 Task: Create a due date automation trigger when advanced on, on the tuesday of the week a card is due add dates not starting today at 11:00 AM.
Action: Mouse moved to (1170, 82)
Screenshot: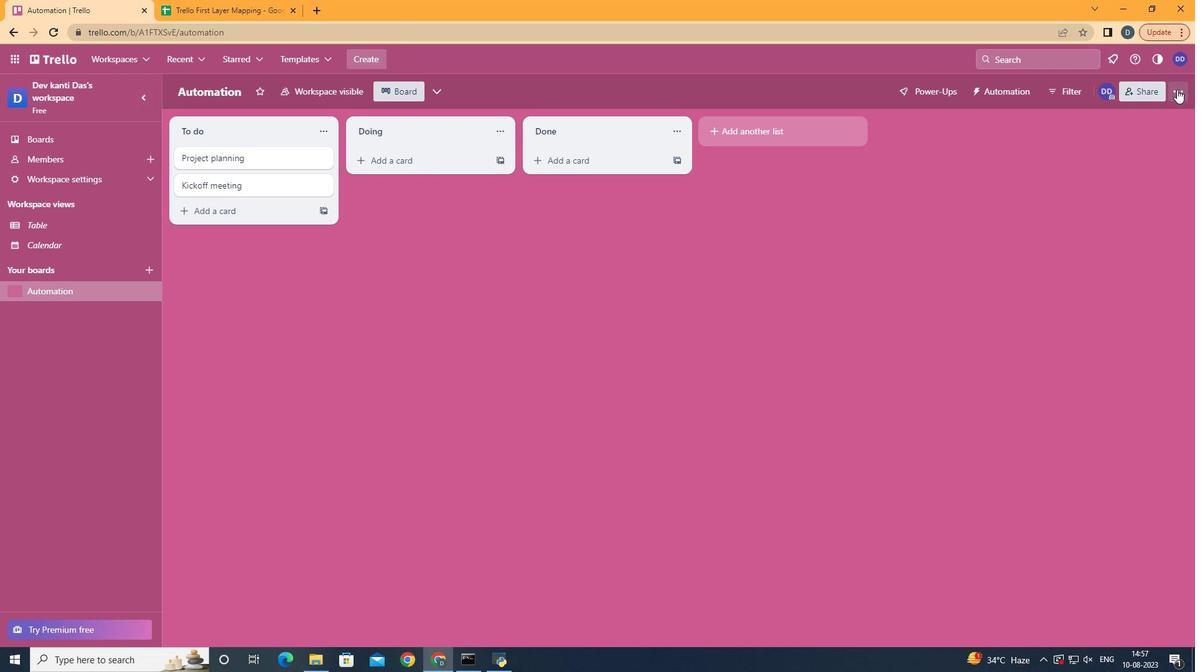 
Action: Mouse pressed left at (1170, 82)
Screenshot: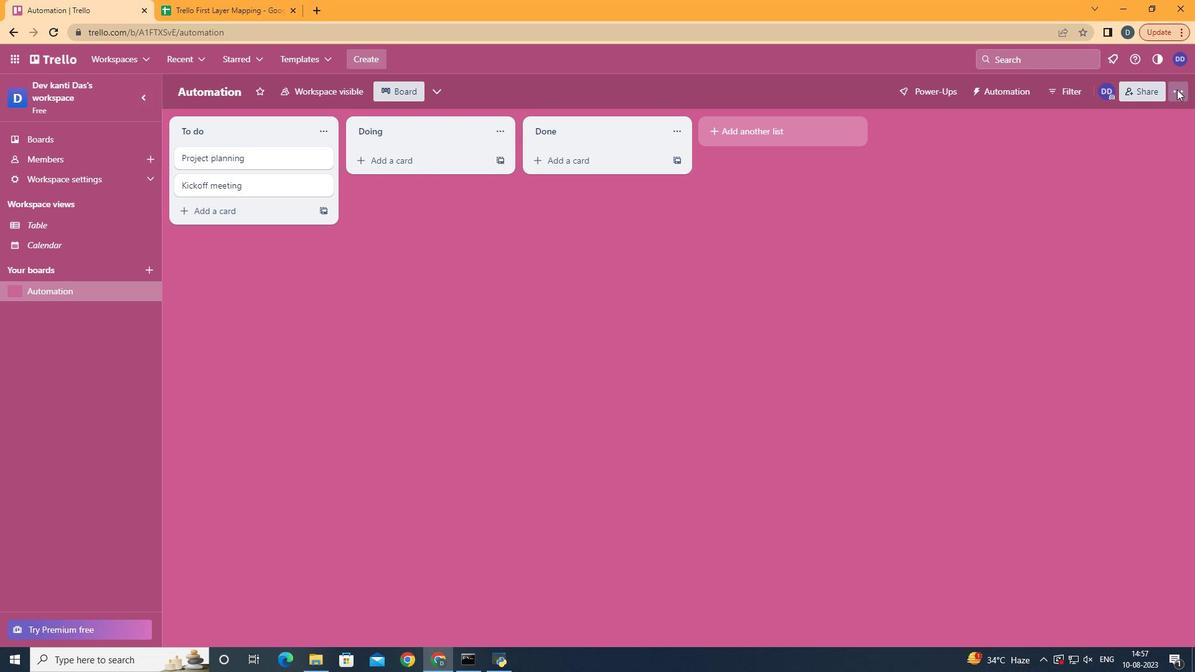 
Action: Mouse moved to (1093, 239)
Screenshot: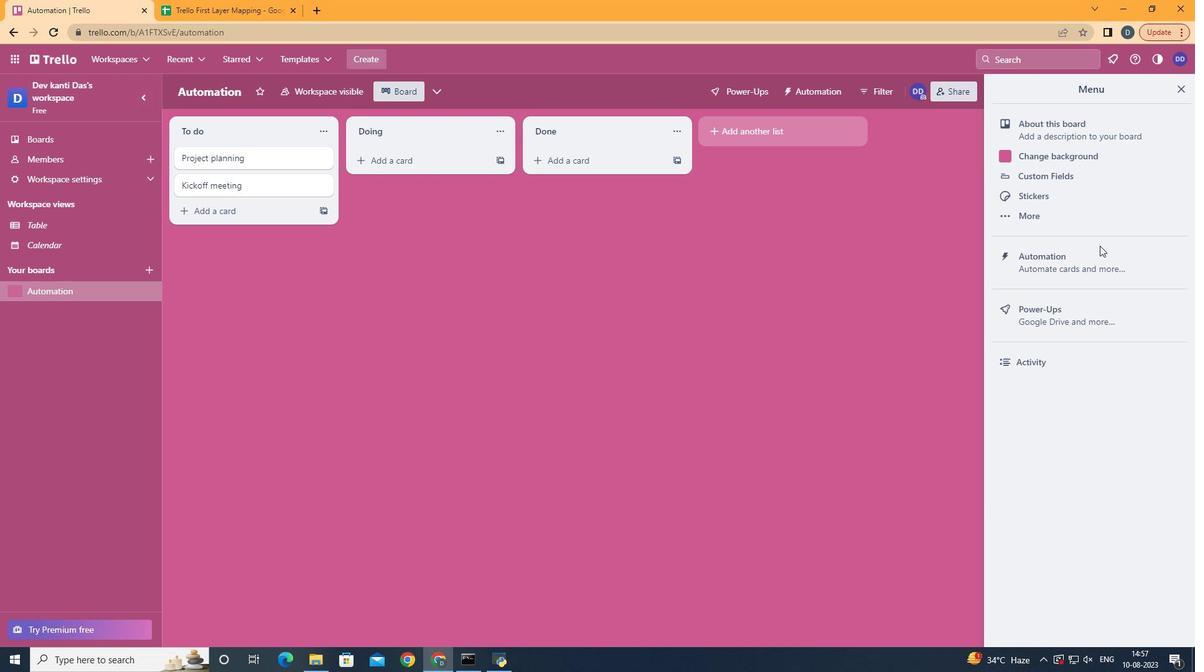 
Action: Mouse pressed left at (1093, 239)
Screenshot: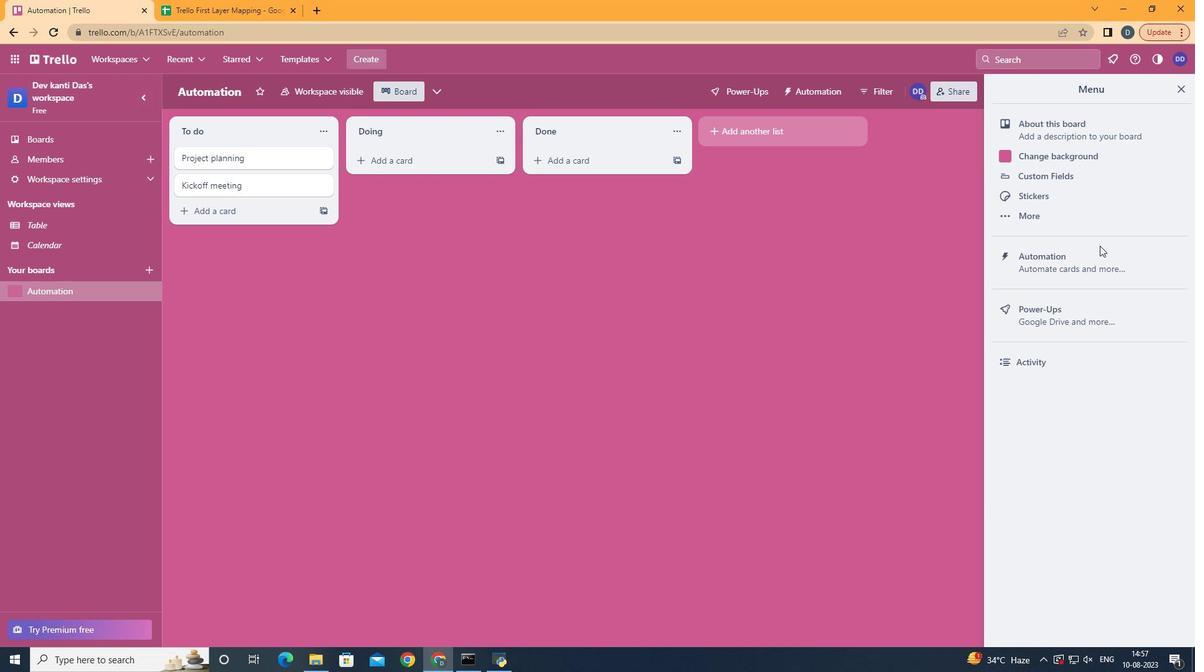 
Action: Mouse moved to (1093, 247)
Screenshot: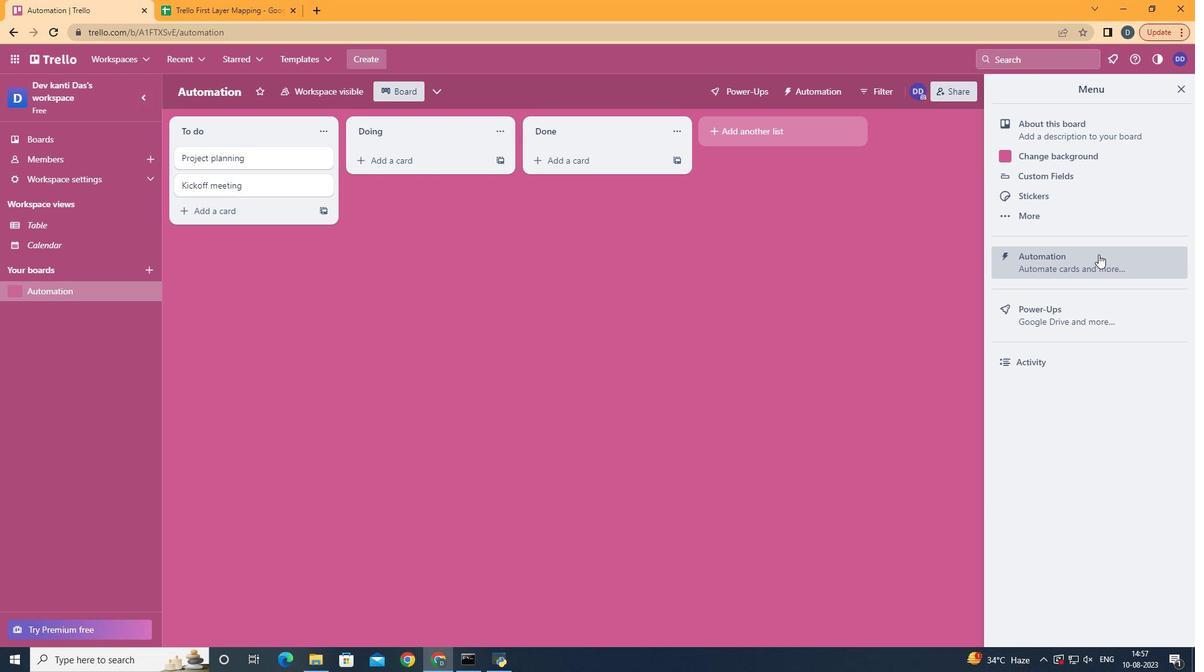
Action: Mouse pressed left at (1093, 247)
Screenshot: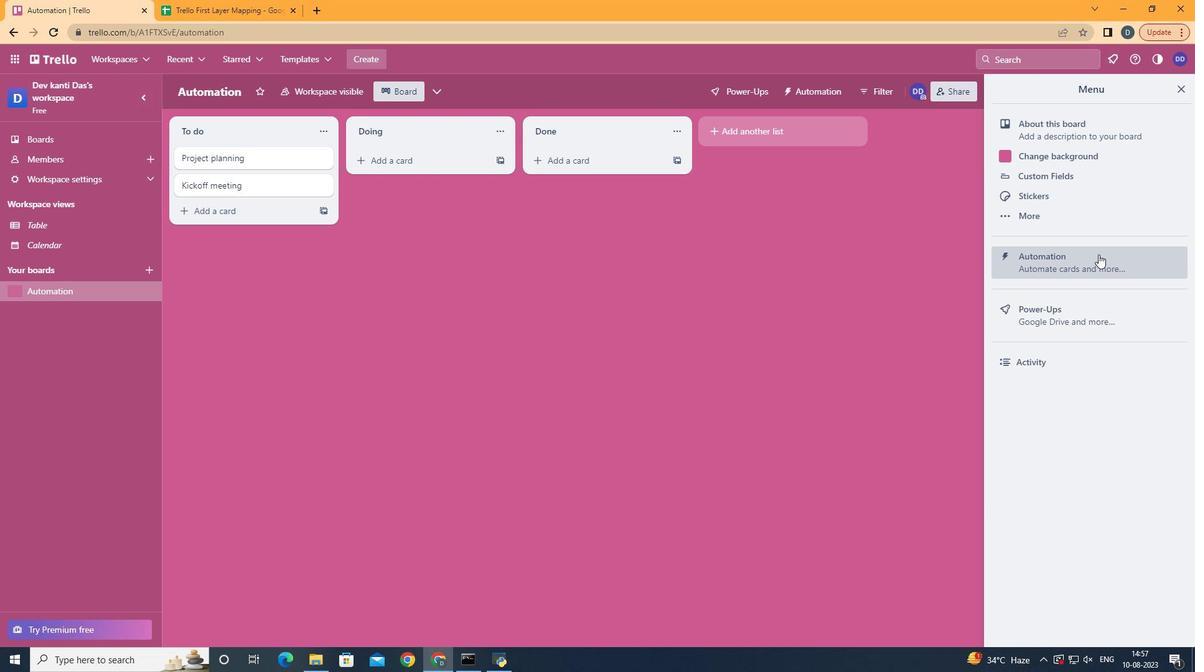 
Action: Mouse moved to (212, 237)
Screenshot: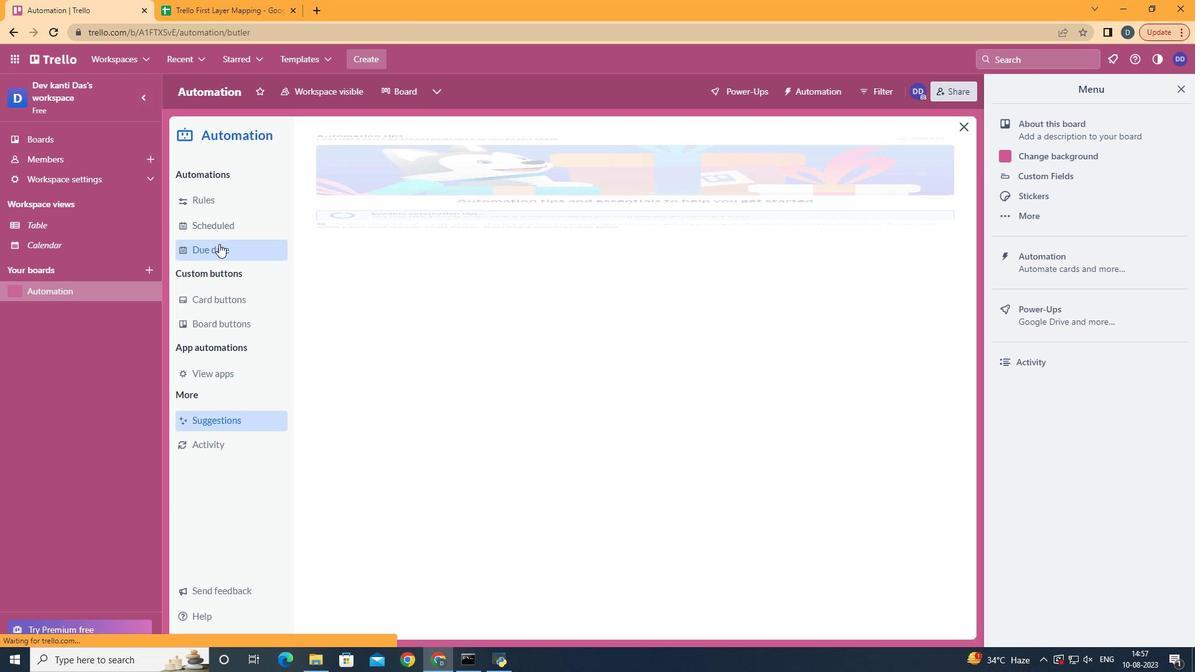 
Action: Mouse pressed left at (212, 237)
Screenshot: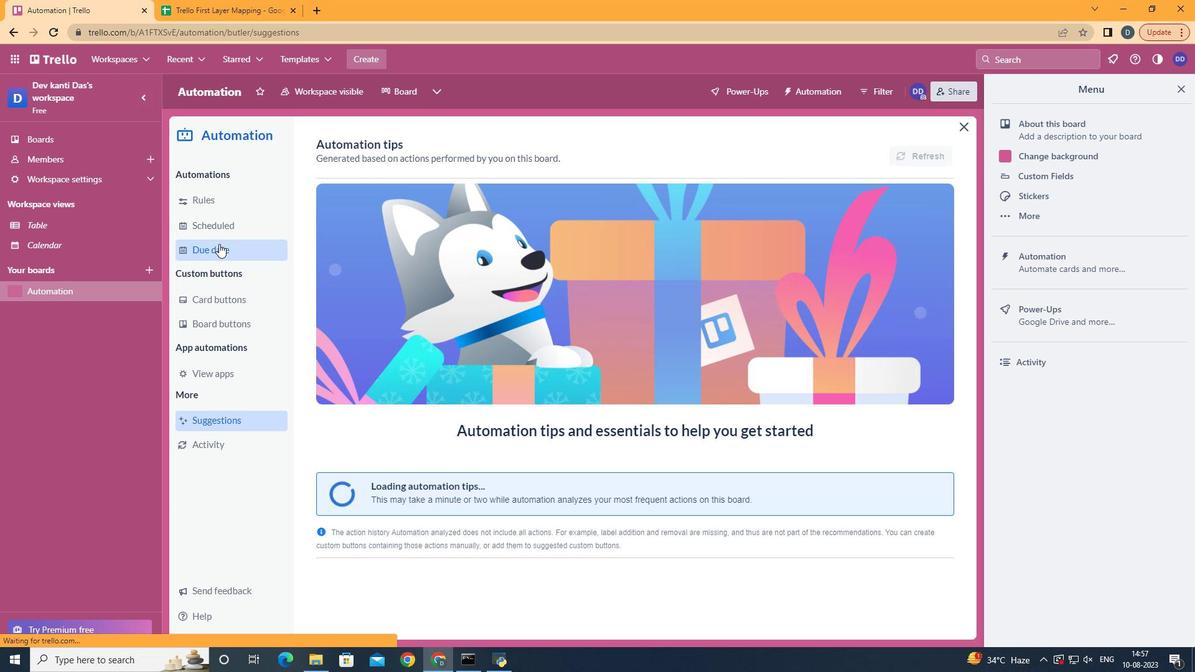 
Action: Mouse moved to (865, 137)
Screenshot: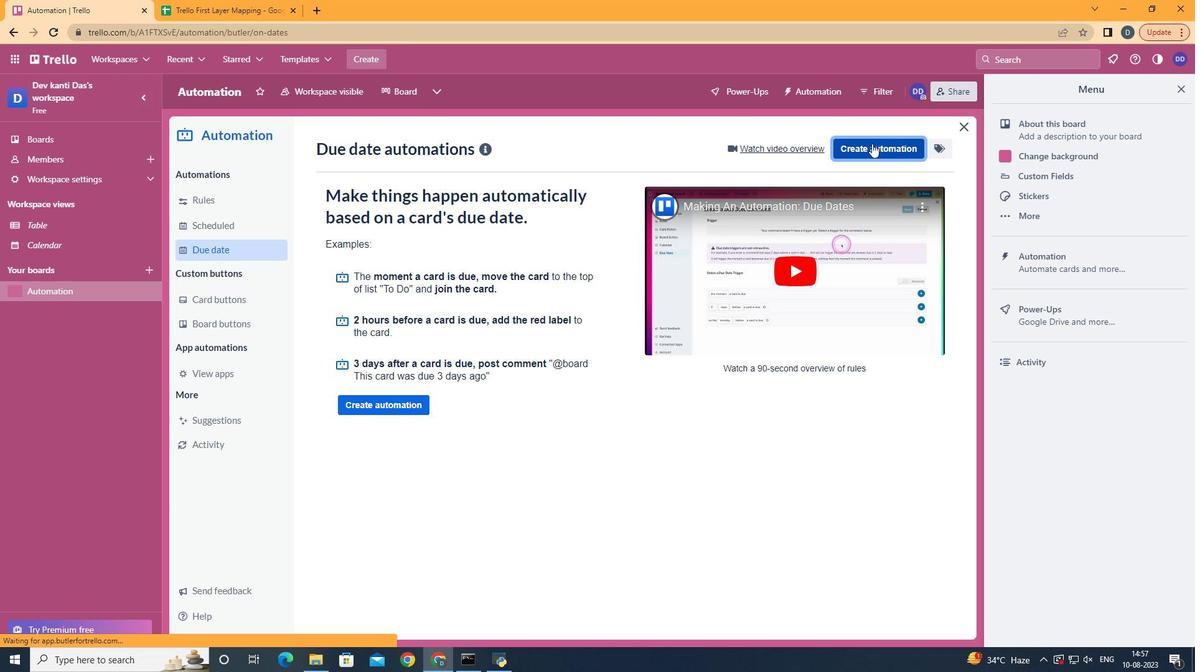 
Action: Mouse pressed left at (865, 137)
Screenshot: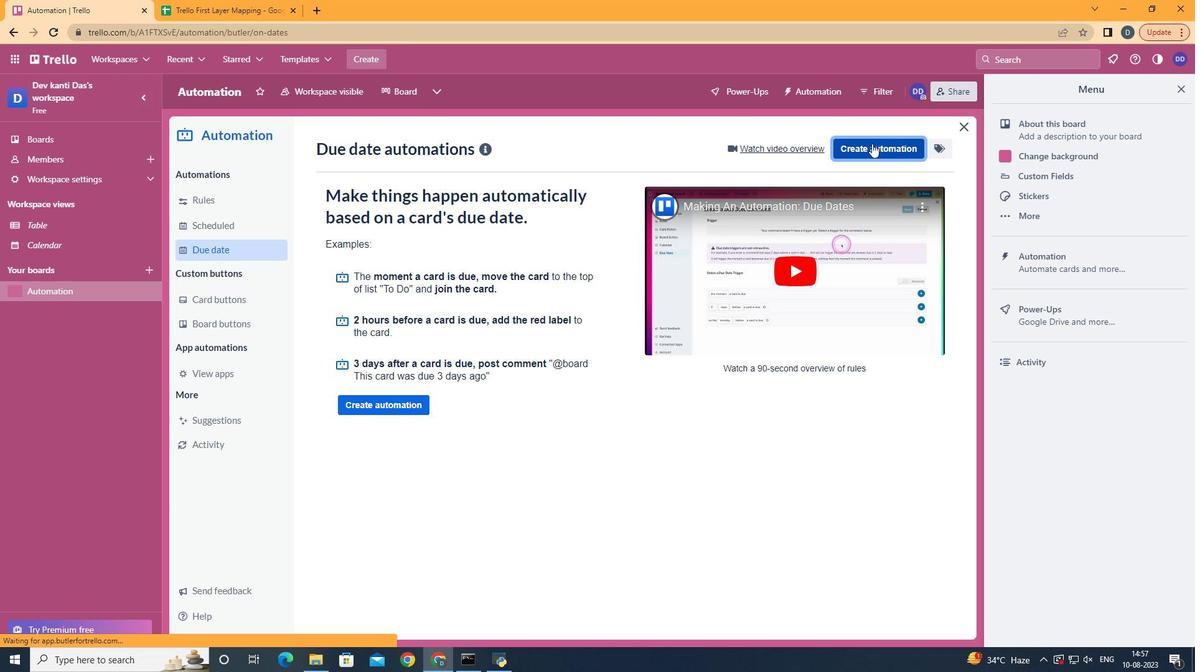 
Action: Mouse moved to (649, 255)
Screenshot: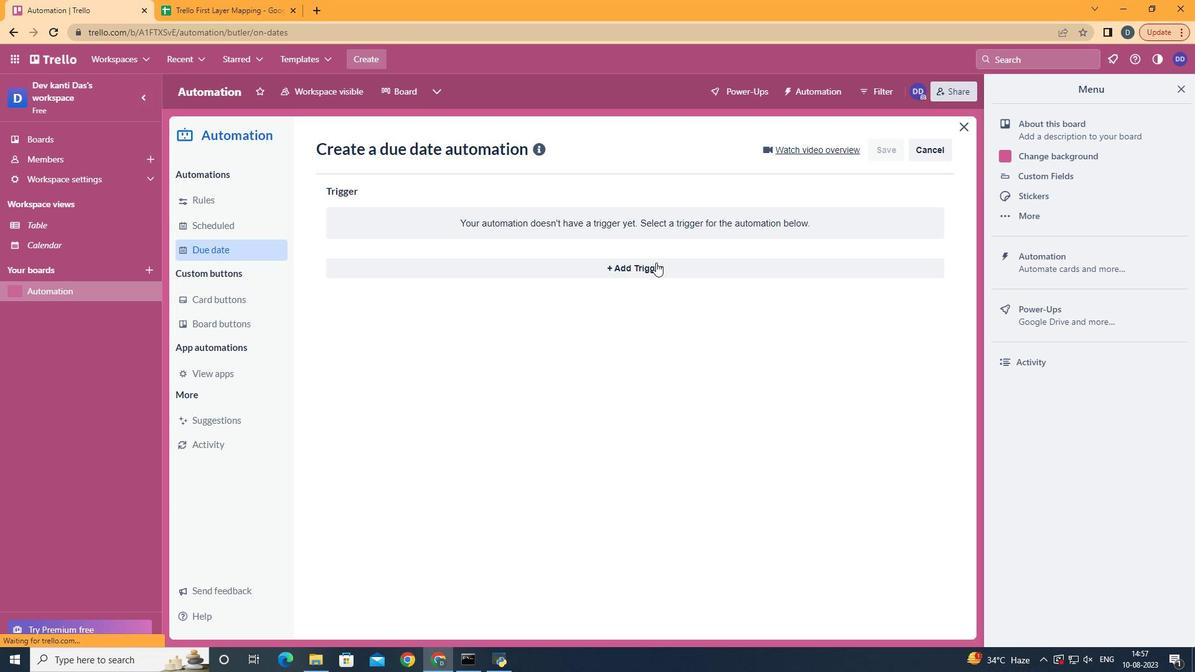 
Action: Mouse pressed left at (649, 255)
Screenshot: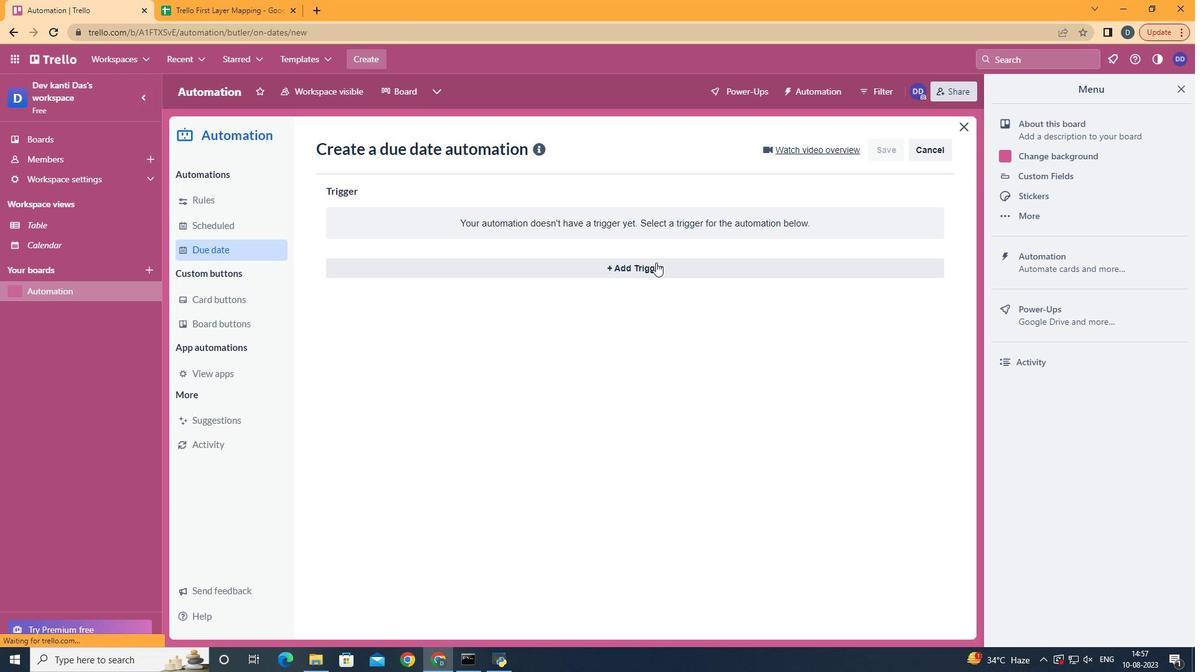 
Action: Mouse moved to (402, 345)
Screenshot: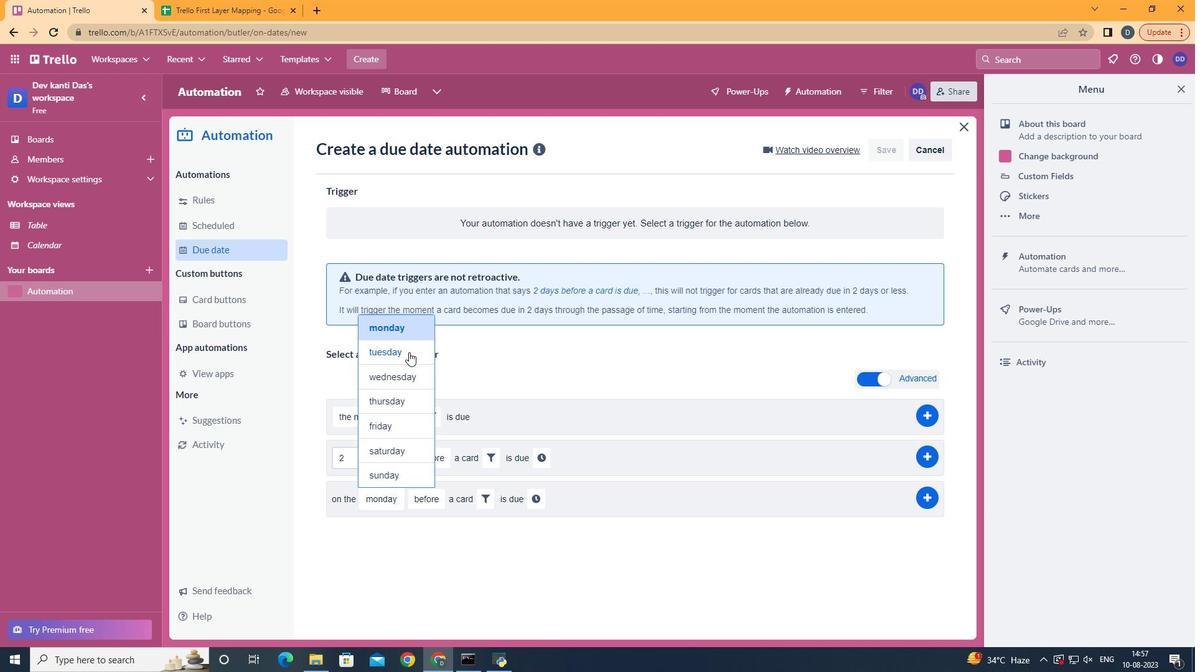 
Action: Mouse pressed left at (402, 345)
Screenshot: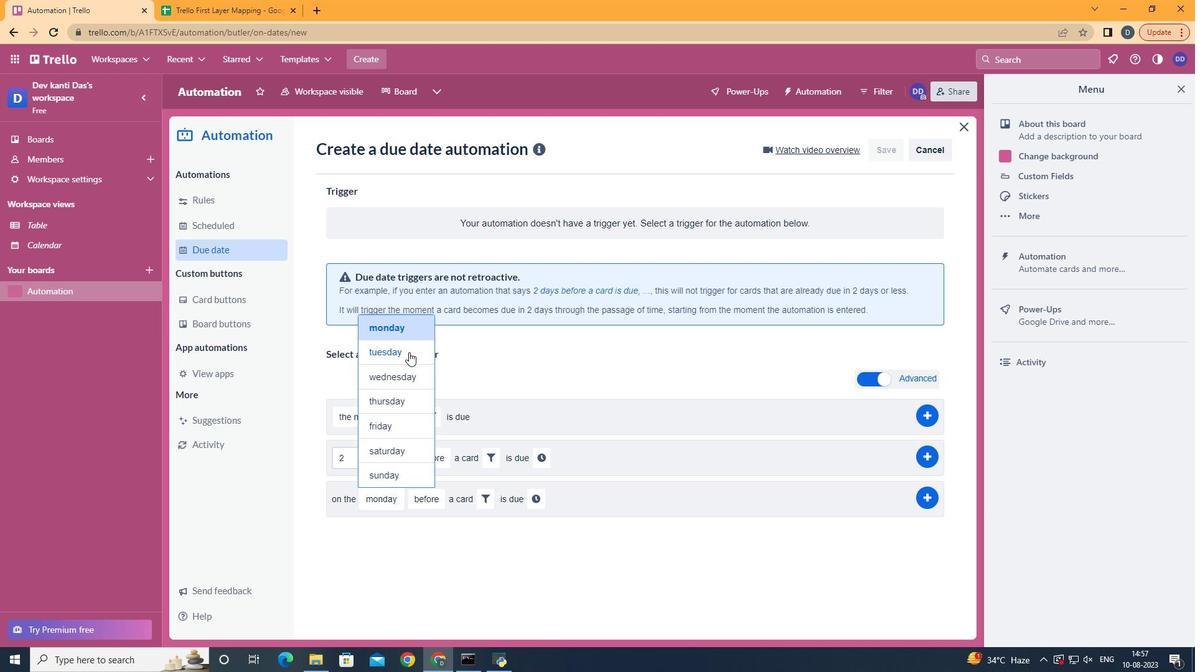 
Action: Mouse moved to (439, 558)
Screenshot: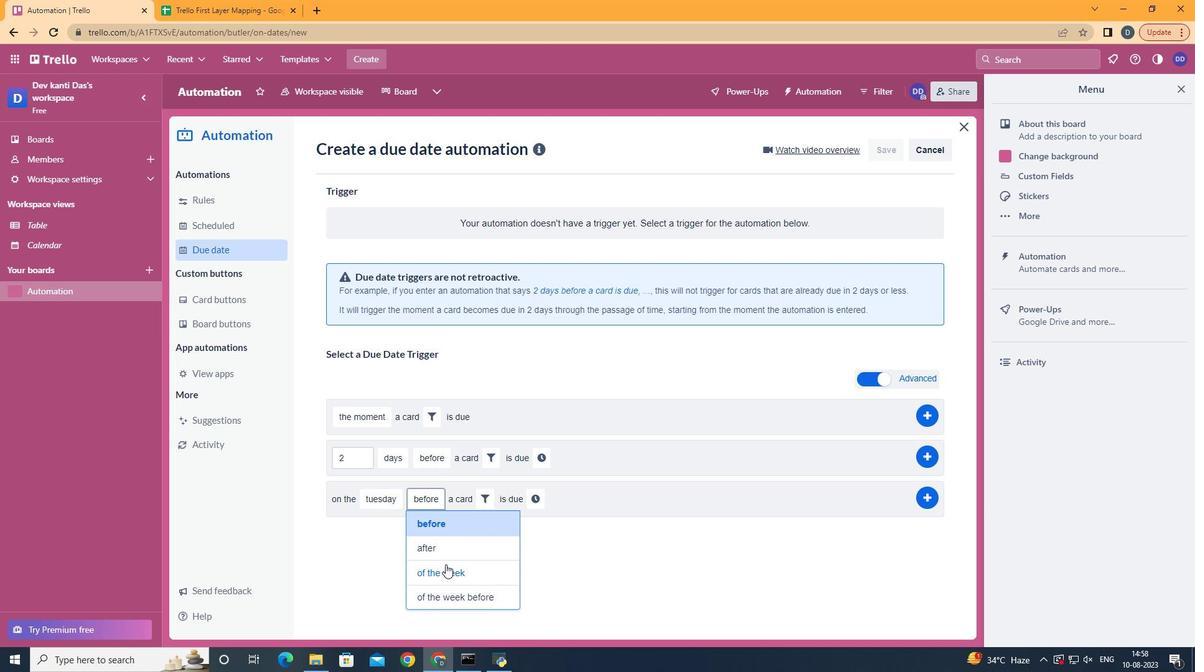 
Action: Mouse pressed left at (439, 558)
Screenshot: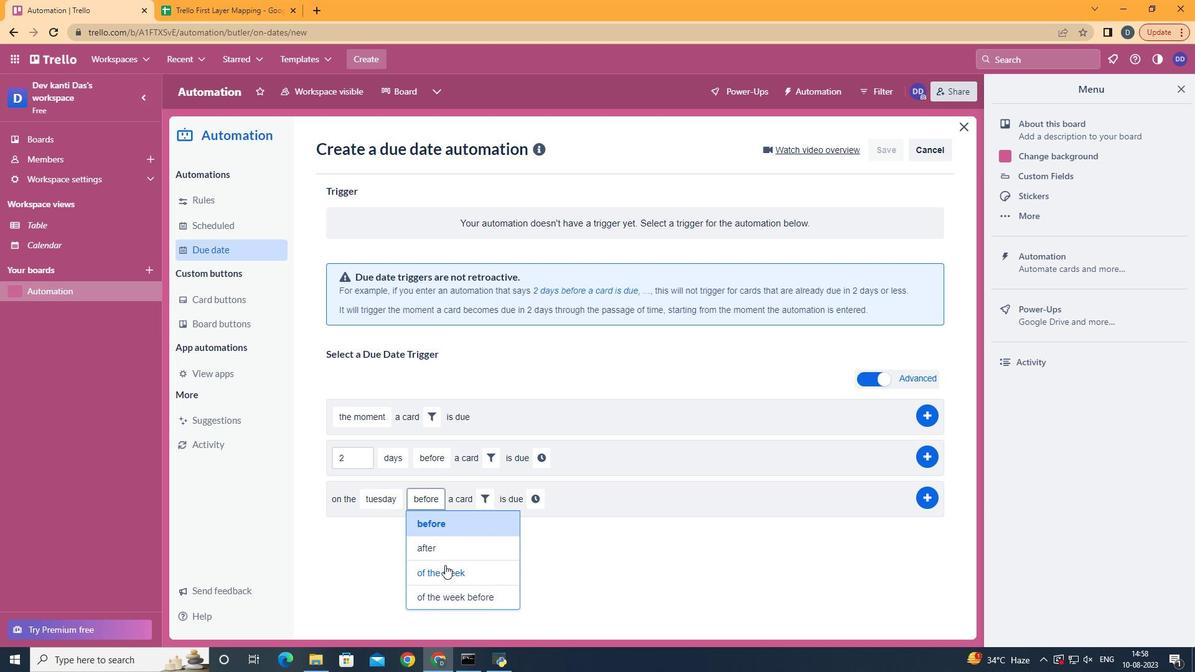 
Action: Mouse moved to (501, 492)
Screenshot: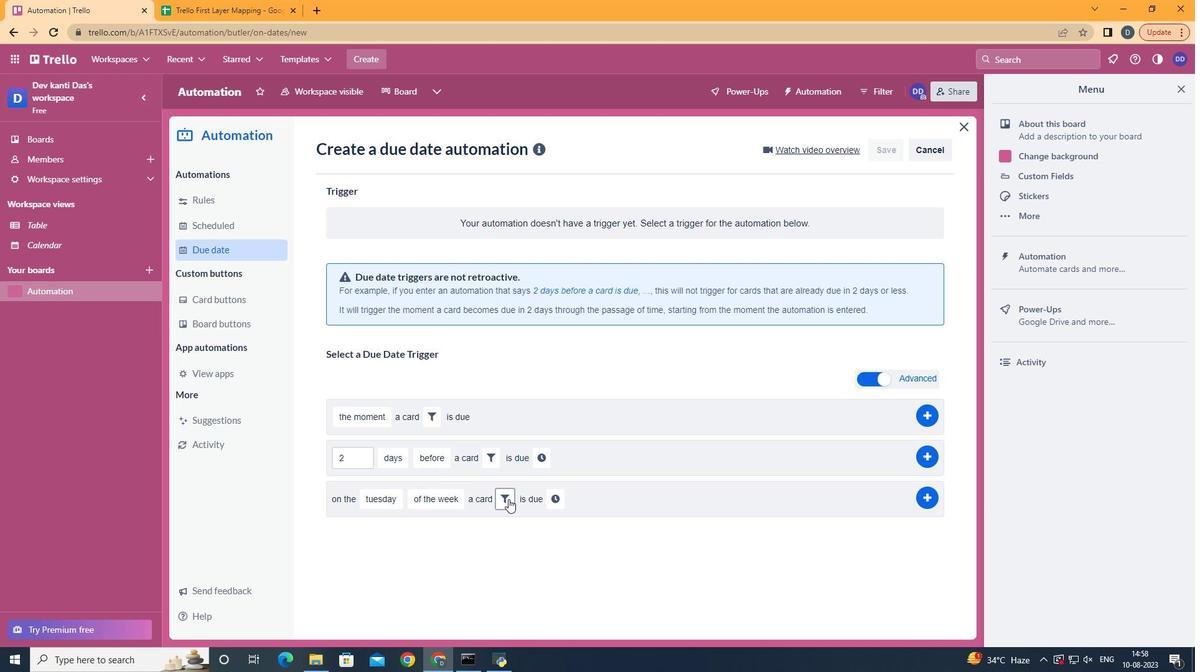 
Action: Mouse pressed left at (501, 492)
Screenshot: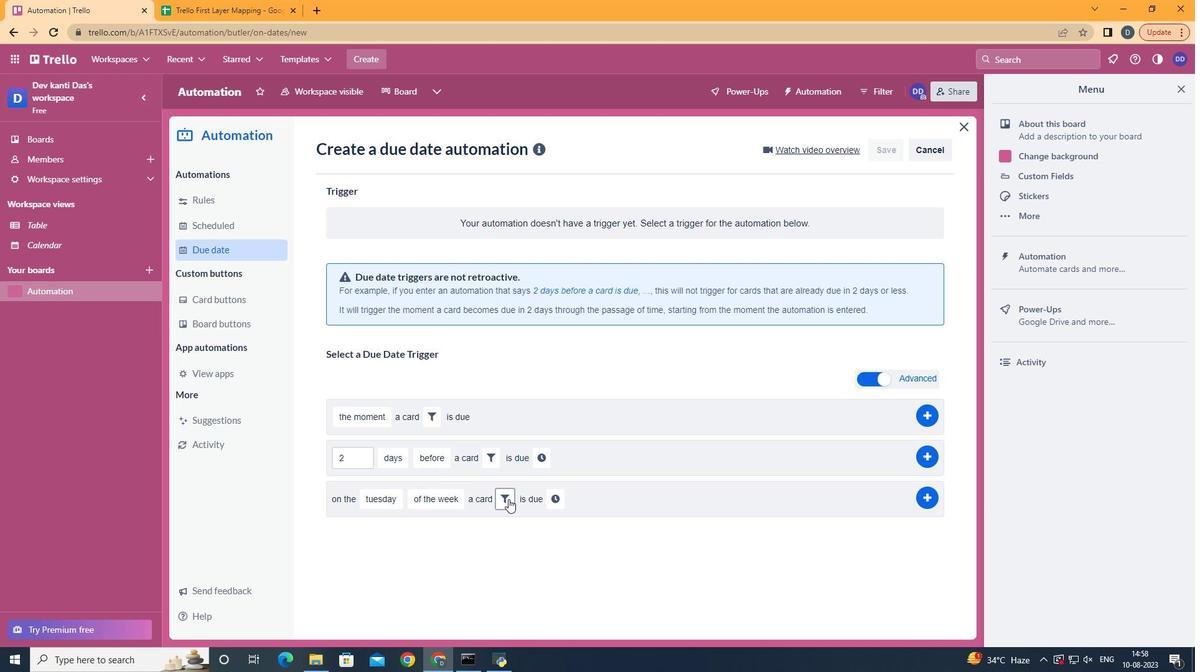 
Action: Mouse moved to (586, 531)
Screenshot: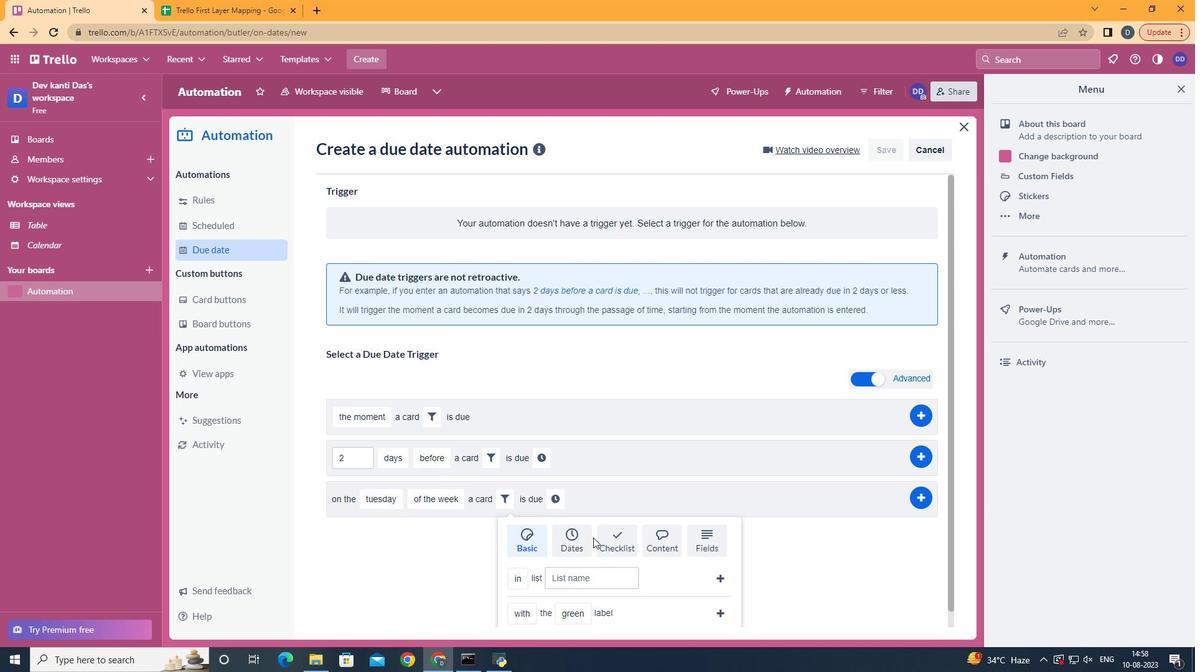 
Action: Mouse pressed left at (586, 531)
Screenshot: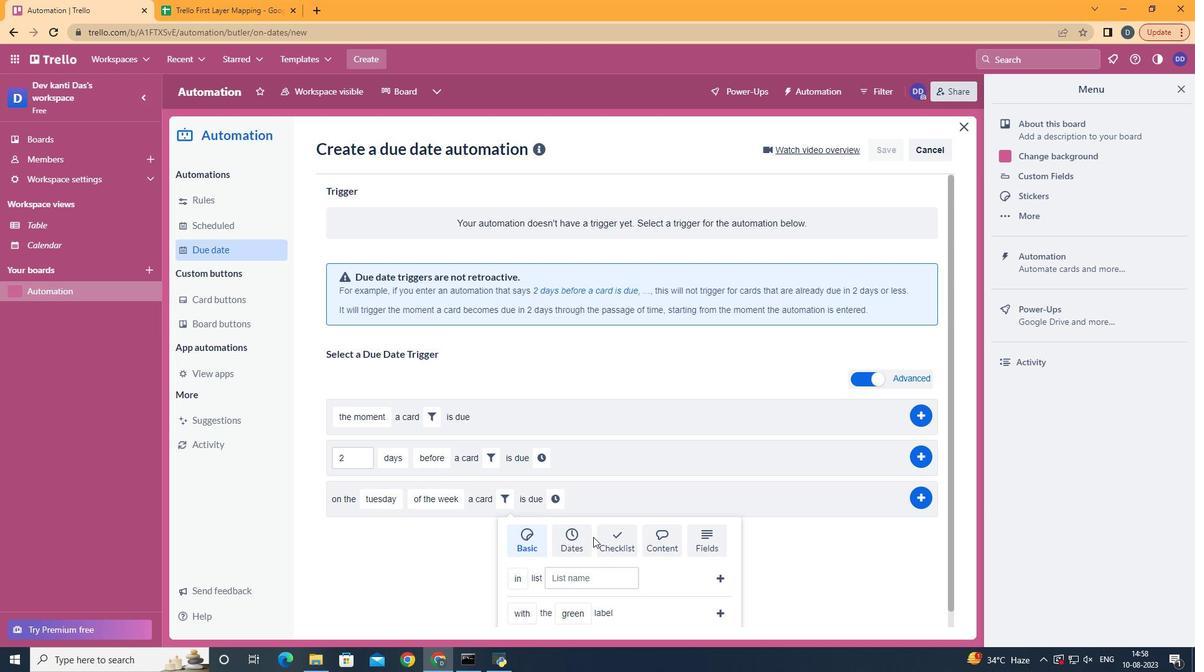
Action: Mouse moved to (579, 531)
Screenshot: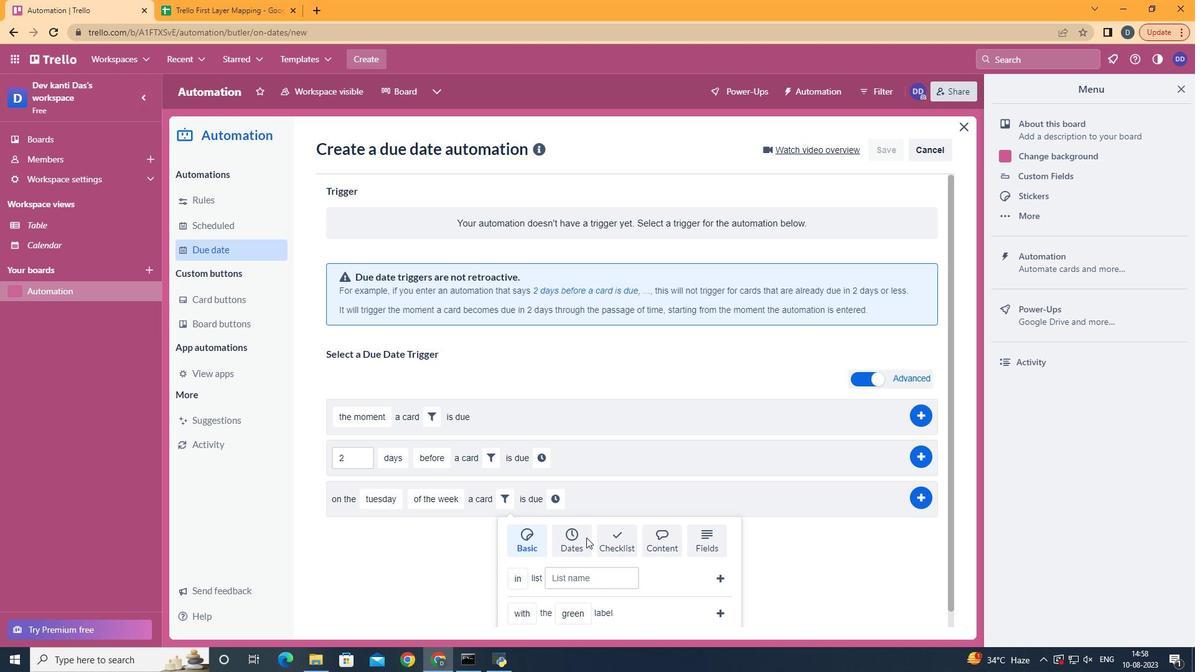 
Action: Mouse pressed left at (579, 531)
Screenshot: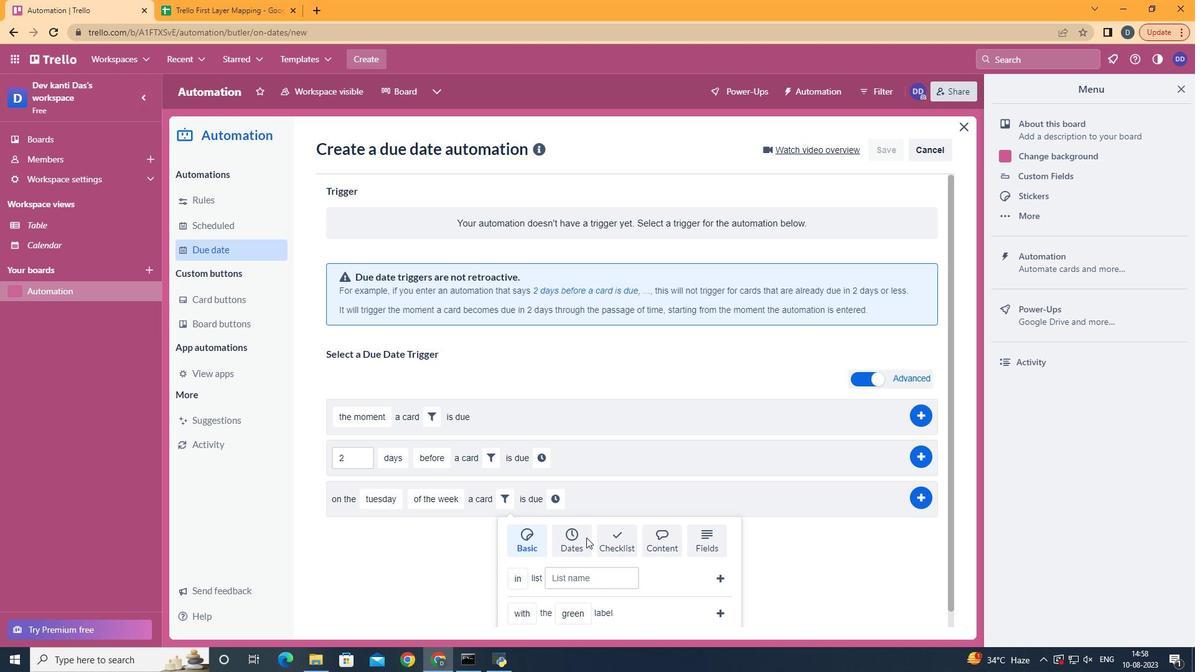 
Action: Mouse scrolled (579, 530) with delta (0, 0)
Screenshot: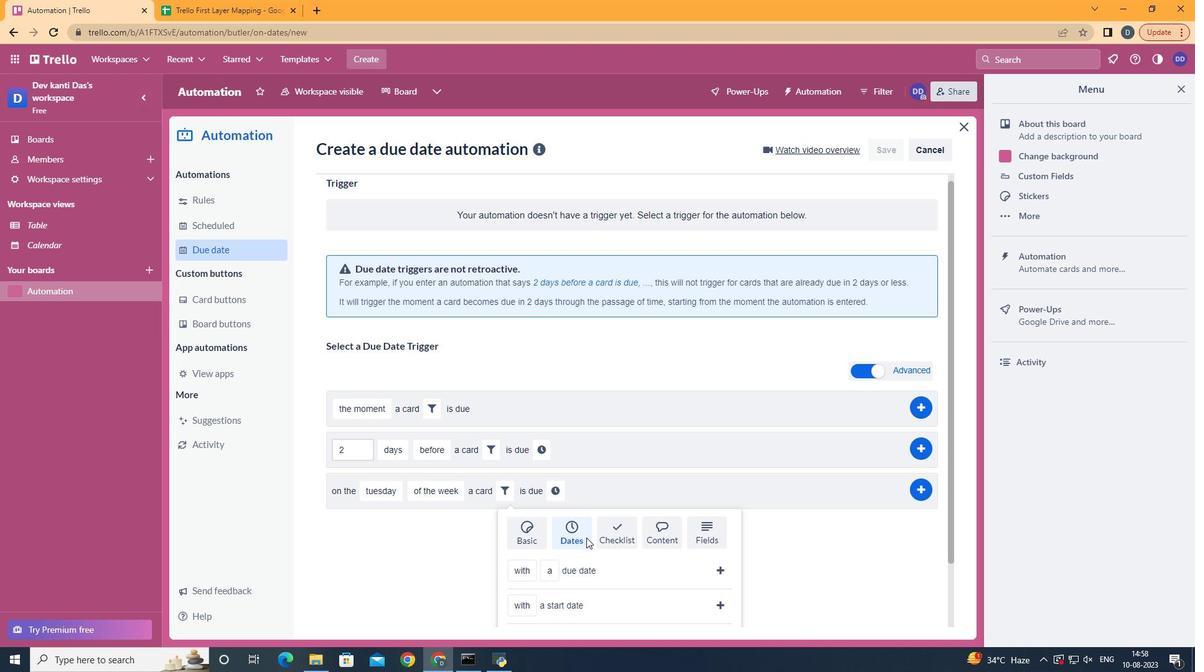 
Action: Mouse scrolled (579, 530) with delta (0, 0)
Screenshot: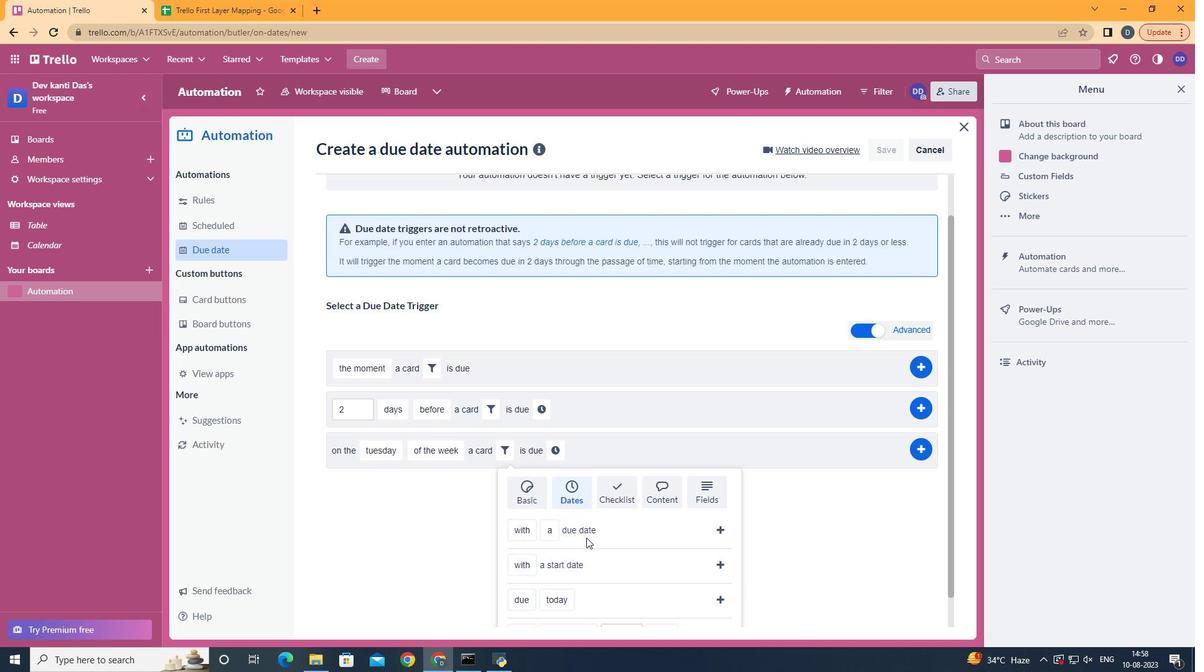 
Action: Mouse scrolled (579, 530) with delta (0, 0)
Screenshot: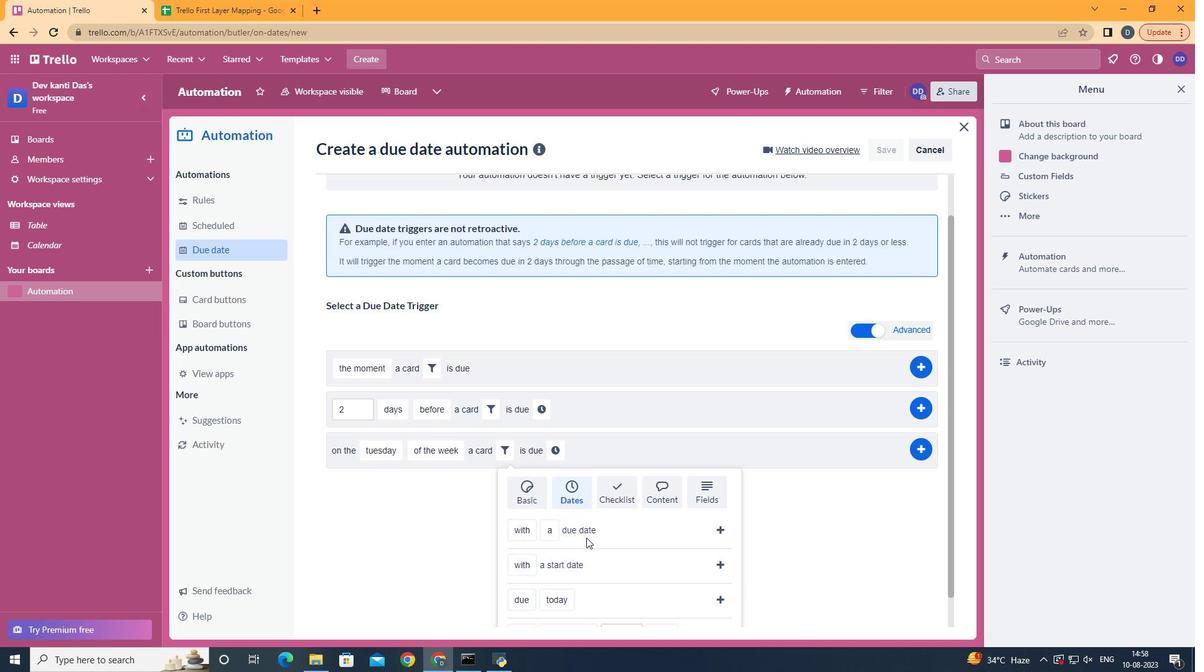 
Action: Mouse scrolled (579, 530) with delta (0, 0)
Screenshot: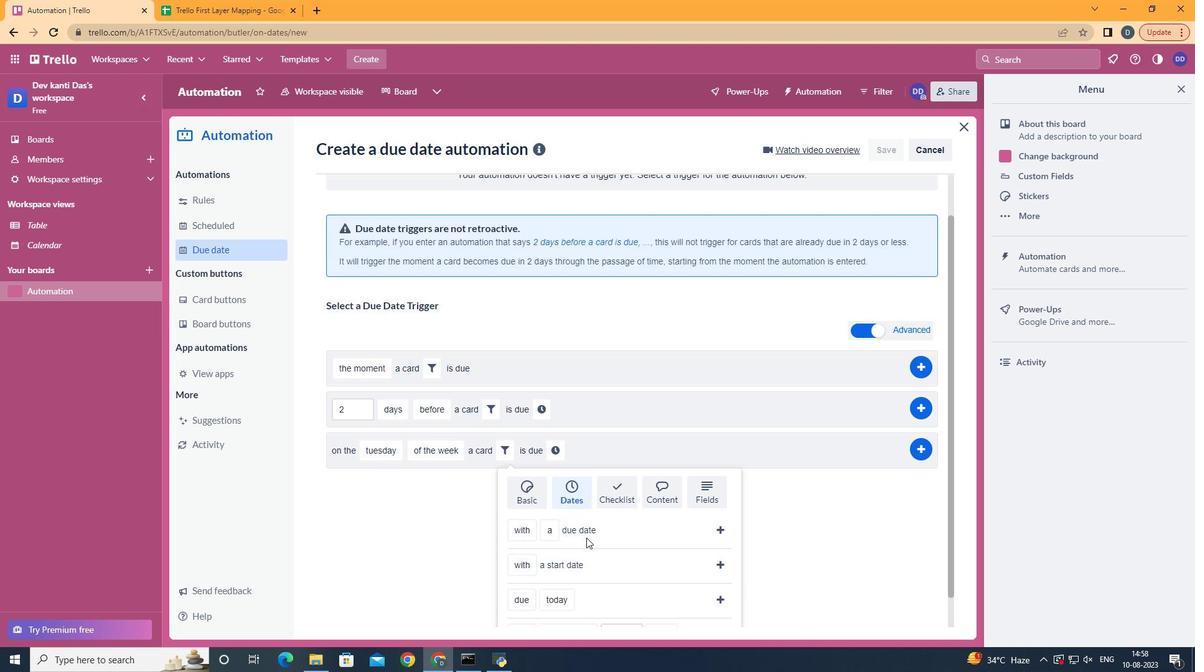 
Action: Mouse scrolled (579, 530) with delta (0, 0)
Screenshot: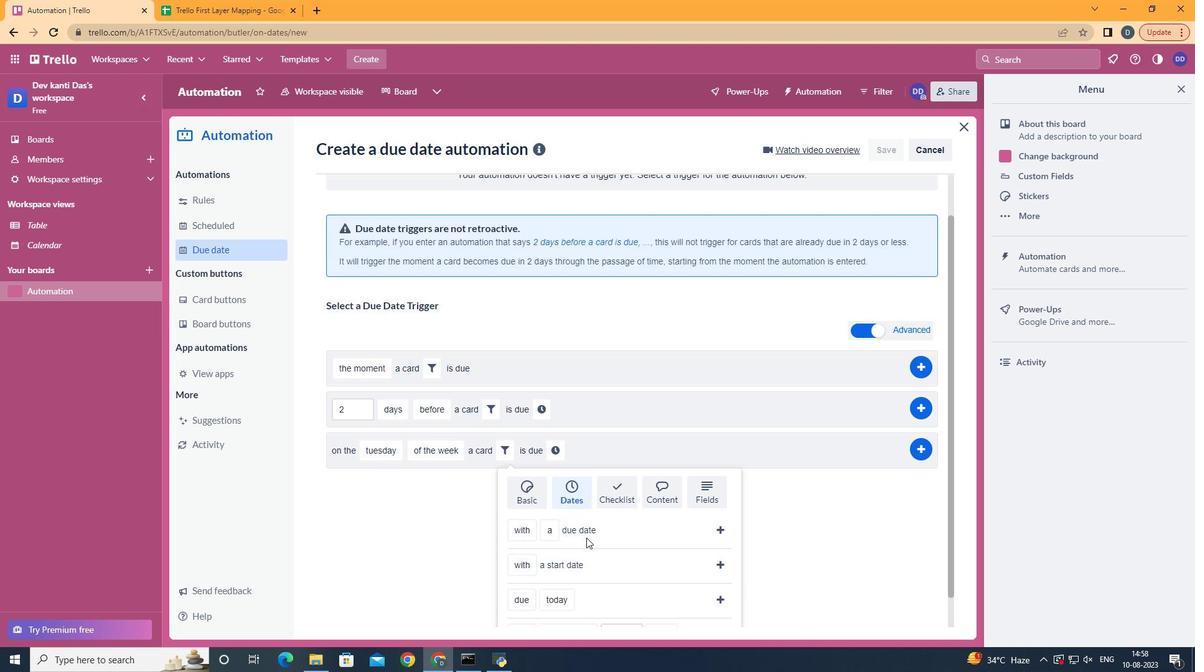 
Action: Mouse moved to (533, 529)
Screenshot: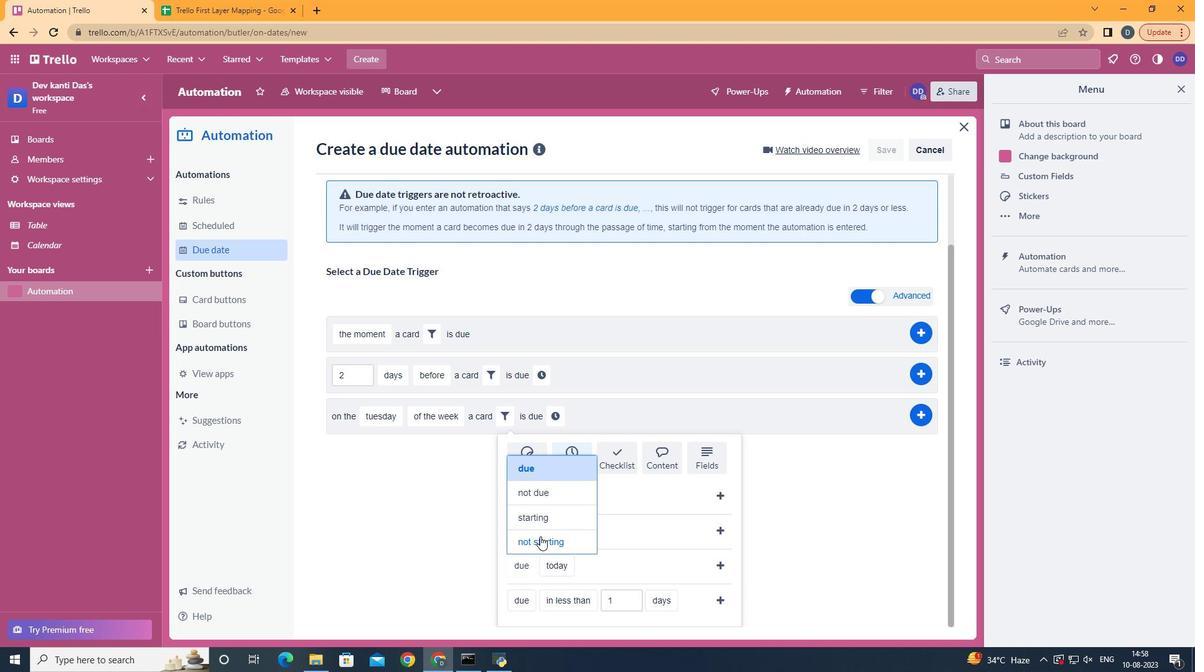 
Action: Mouse pressed left at (533, 529)
Screenshot: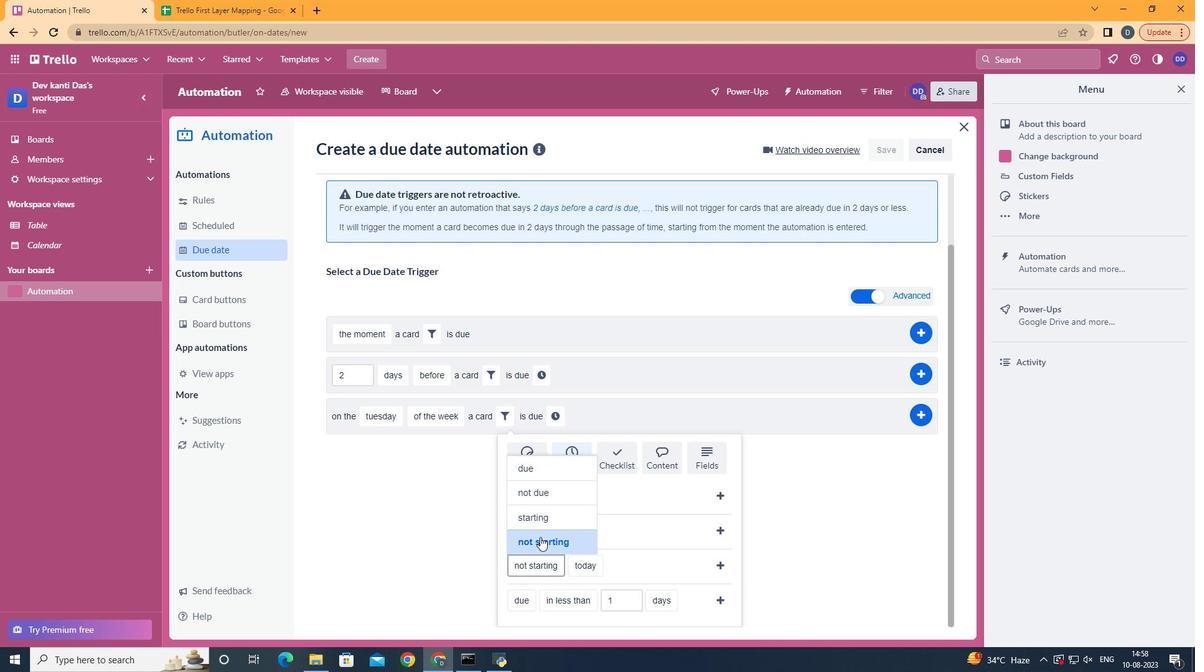 
Action: Mouse moved to (709, 559)
Screenshot: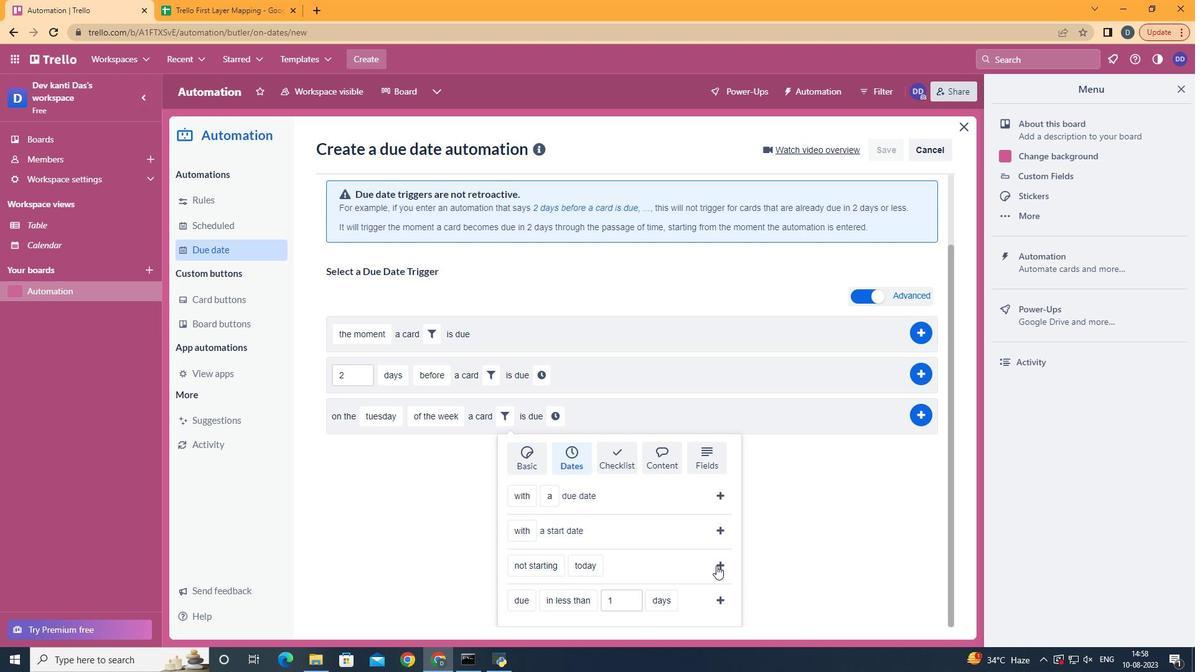 
Action: Mouse pressed left at (709, 559)
Screenshot: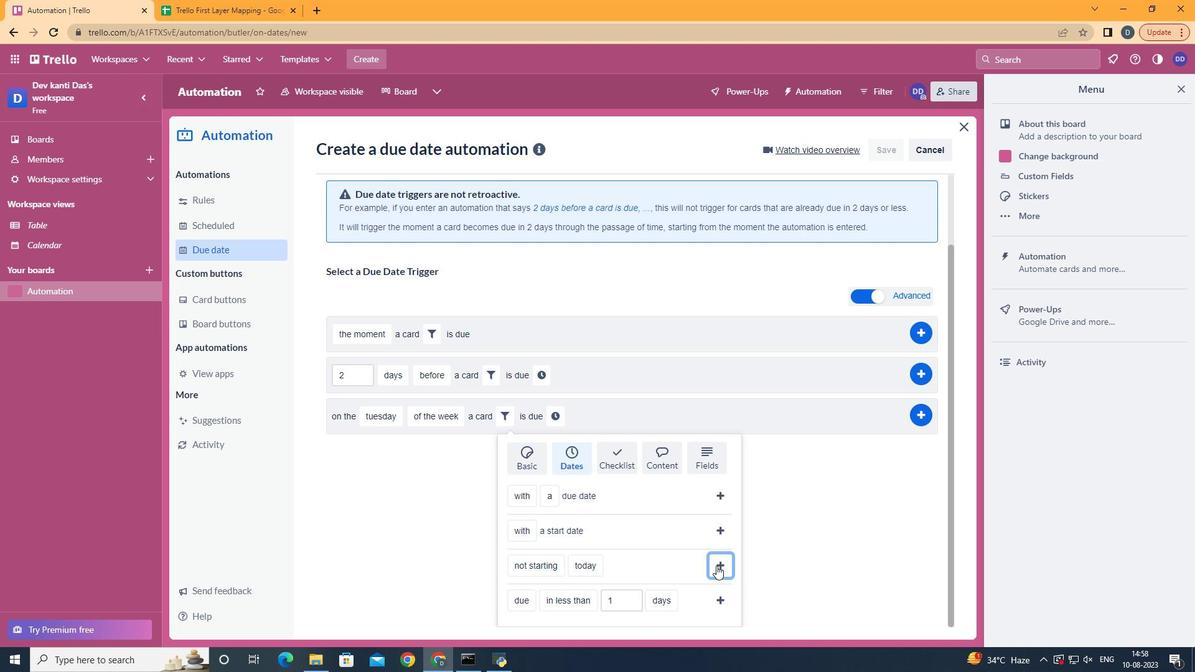 
Action: Mouse moved to (676, 492)
Screenshot: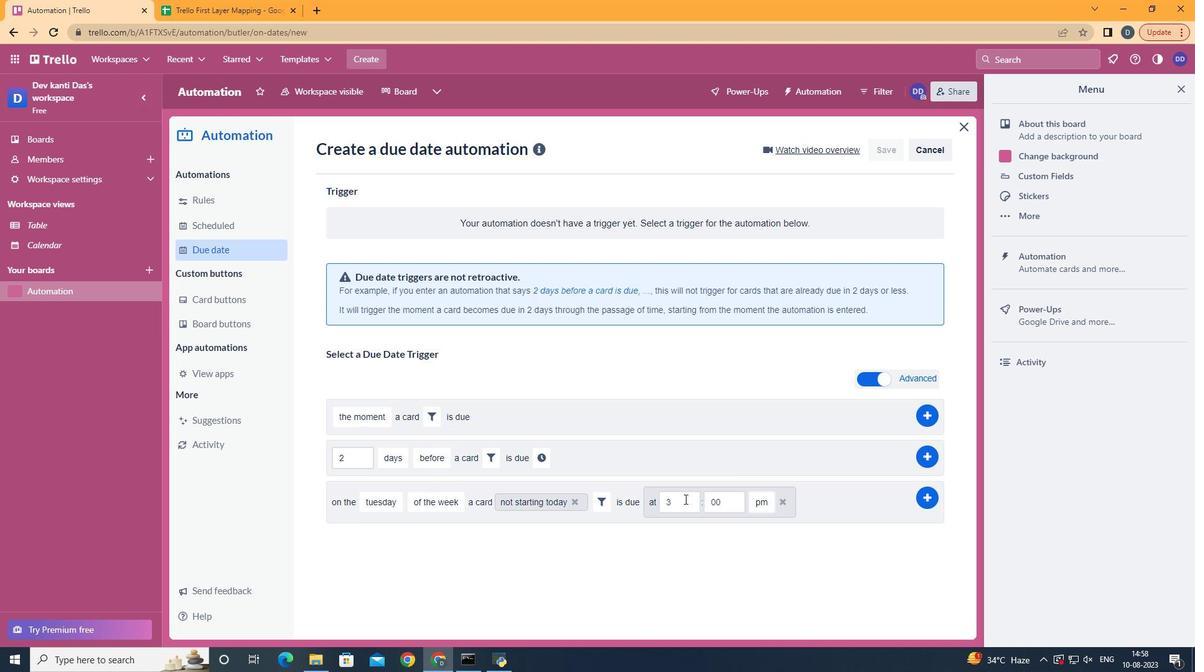
Action: Mouse pressed left at (643, 493)
Screenshot: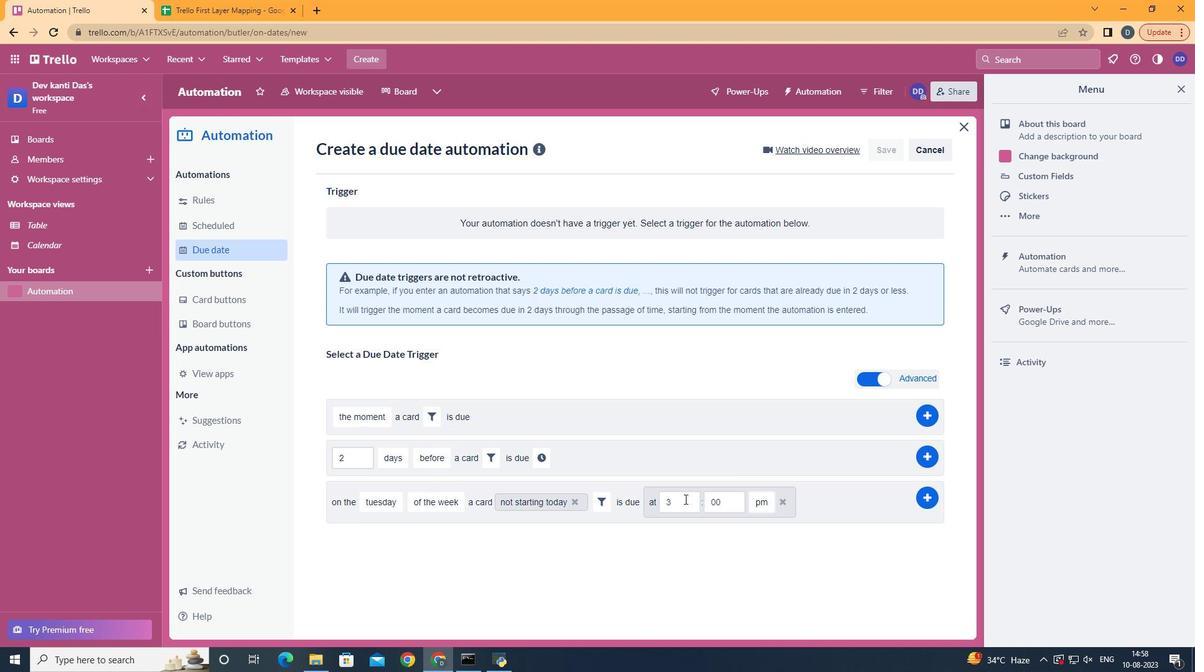 
Action: Mouse moved to (683, 495)
Screenshot: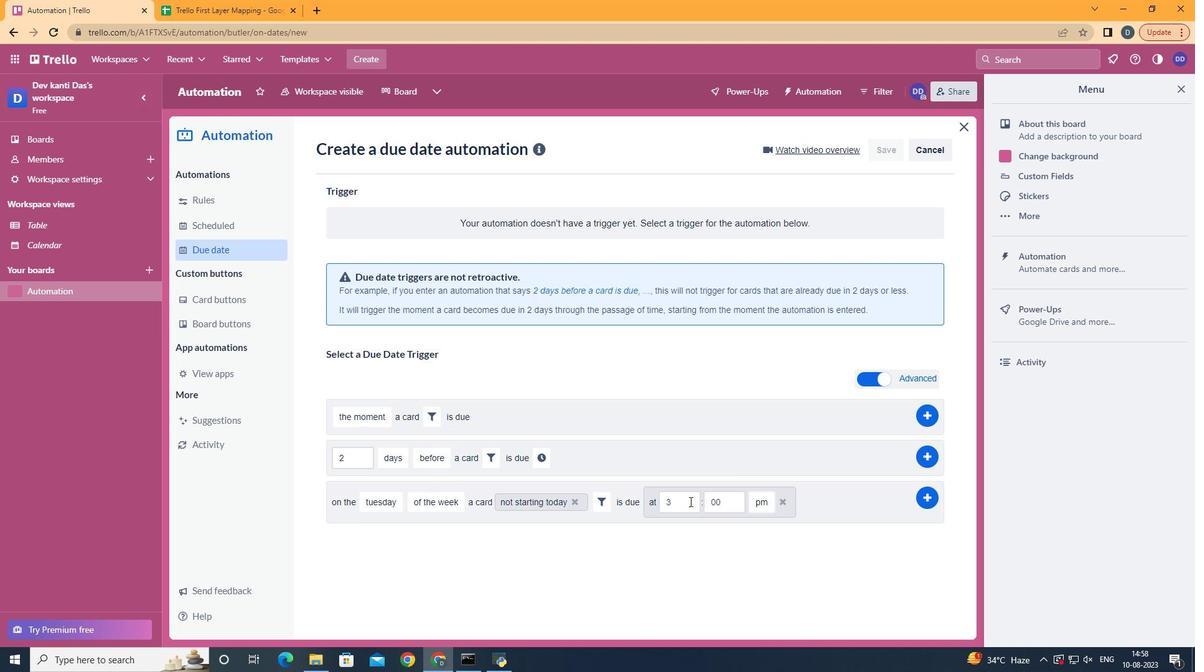 
Action: Mouse pressed left at (683, 495)
Screenshot: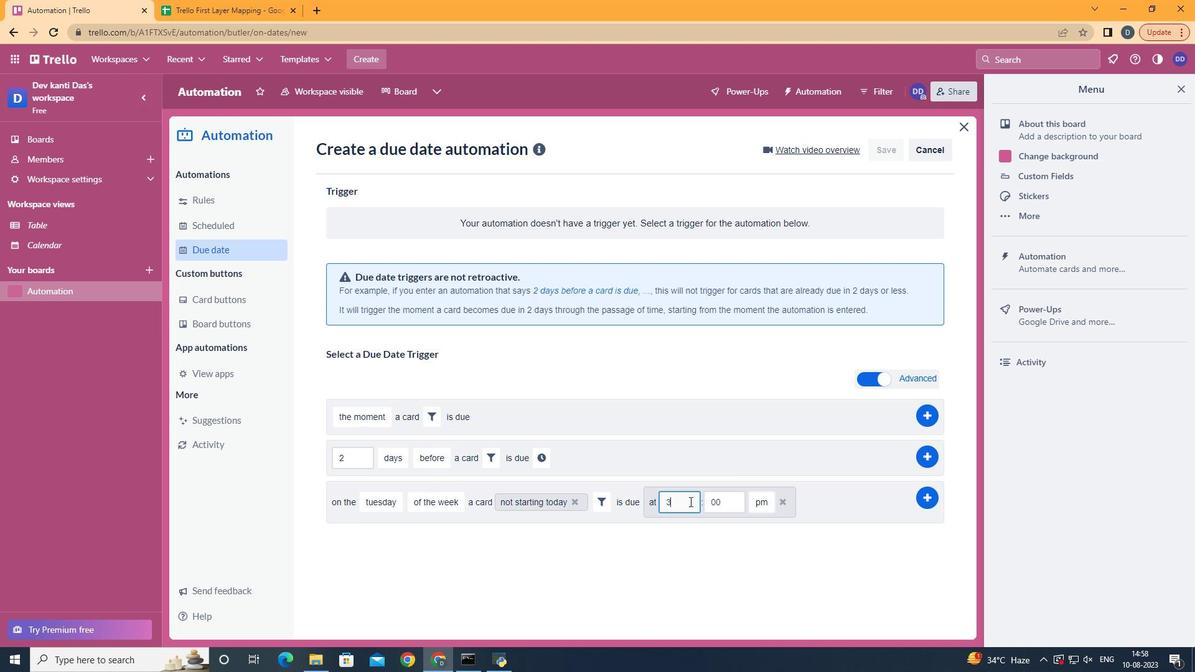 
Action: Key pressed <Key.backspace>11
Screenshot: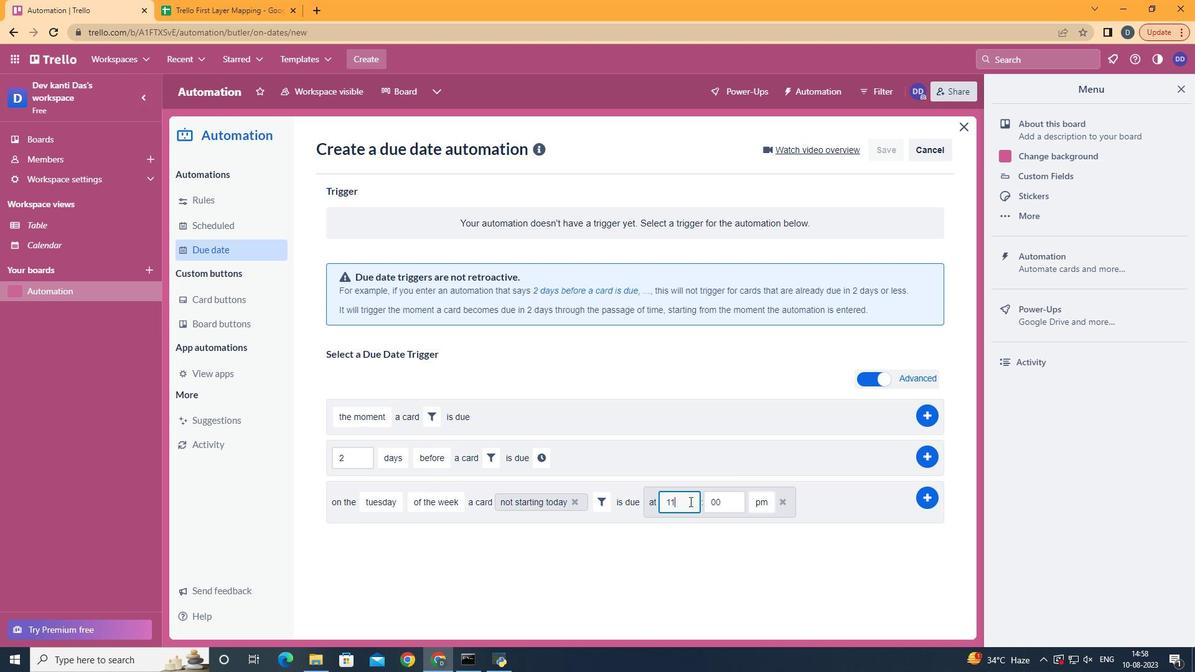 
Action: Mouse moved to (764, 516)
Screenshot: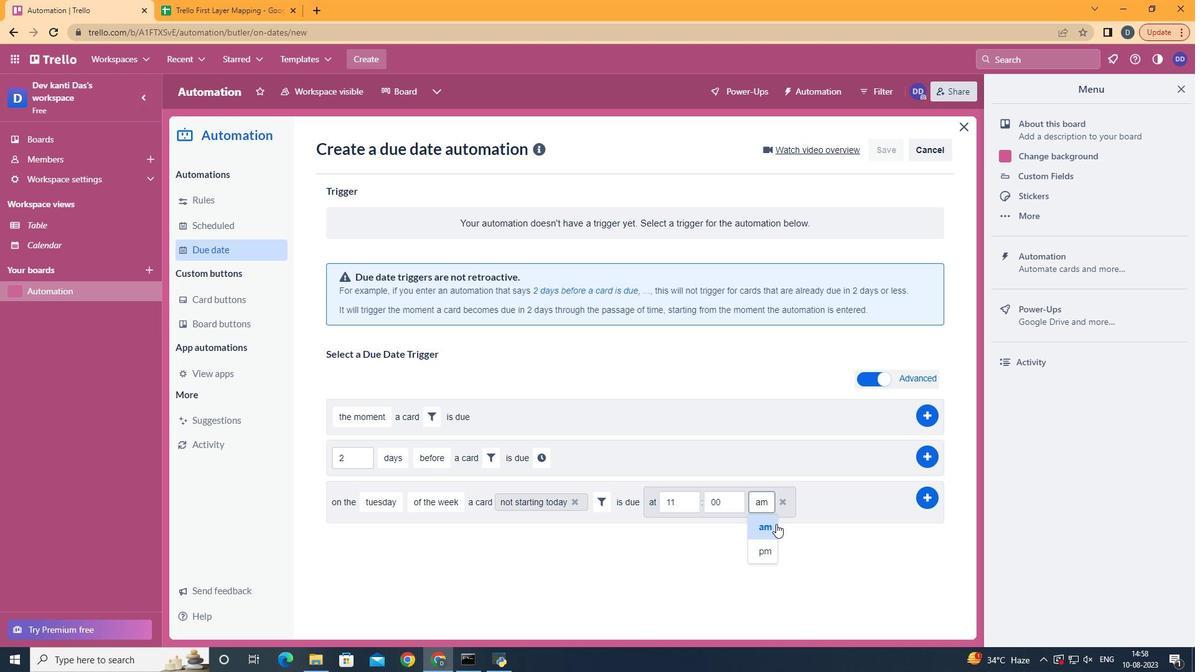 
Action: Mouse pressed left at (764, 516)
Screenshot: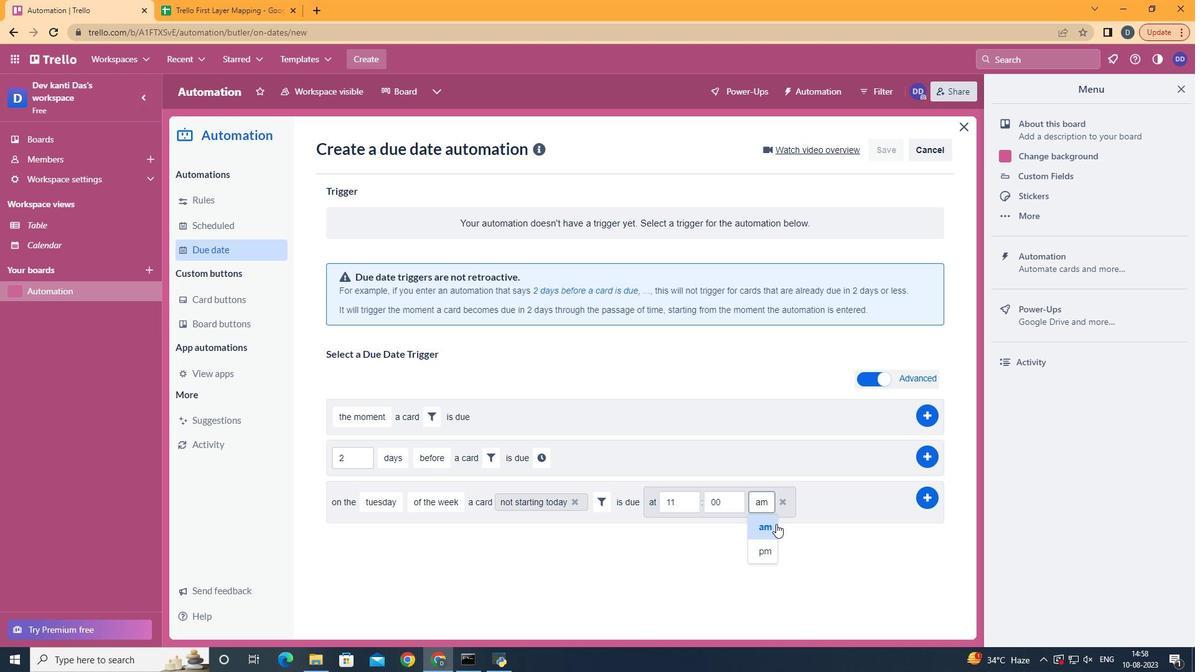 
Action: Mouse moved to (921, 490)
Screenshot: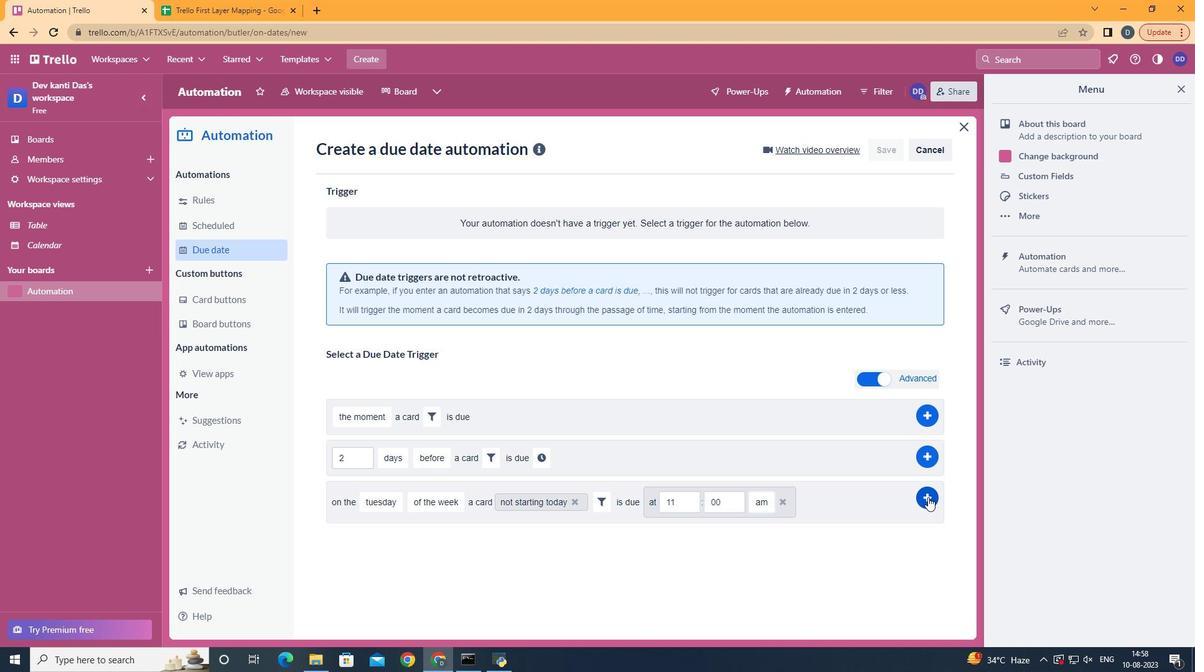 
Action: Mouse pressed left at (921, 490)
Screenshot: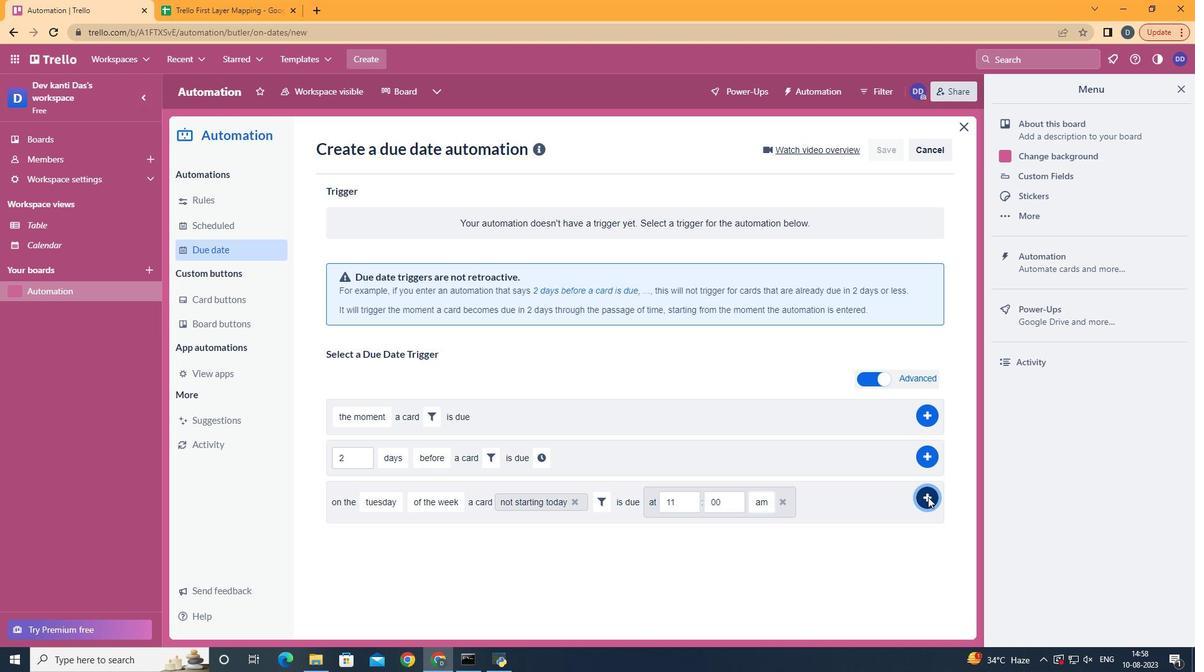 
Action: Mouse moved to (709, 238)
Screenshot: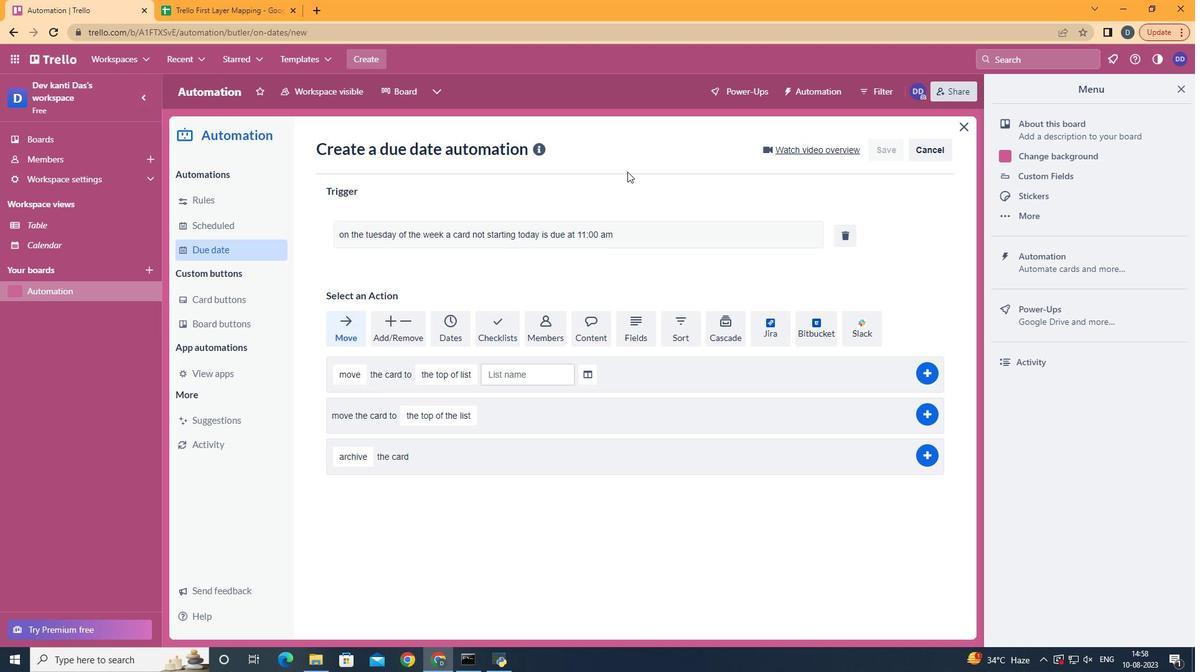 
